 Task: Create in the project AtlasLine in Backlog an issue 'Develop a new feature to allow for real-time collaboration on documents', assign it to team member softage.2@softage.net and change the status to IN PROGRESS. Create in the project AtlasLine in Backlog an issue 'Implement a new feature to allow for automatic updates to the software', assign it to team member softage.3@softage.net and change the status to IN PROGRESS
Action: Mouse moved to (174, 46)
Screenshot: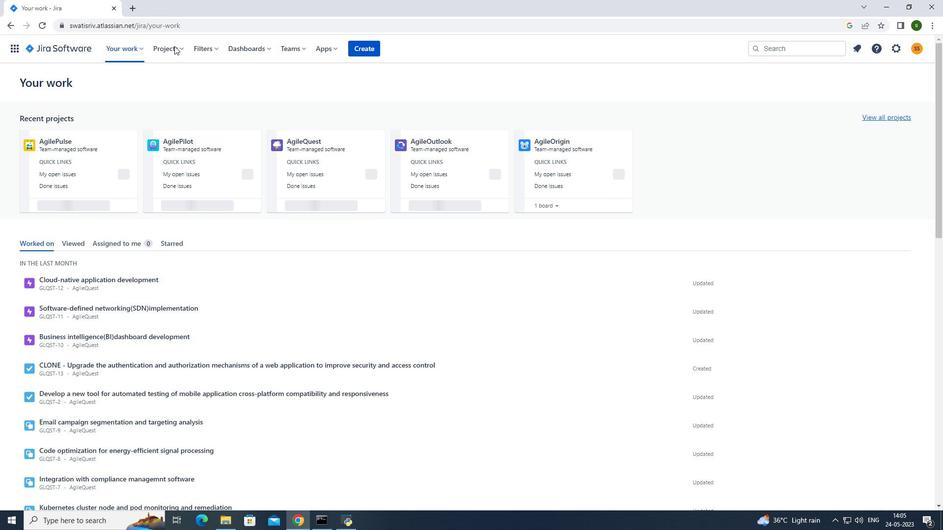 
Action: Mouse pressed left at (174, 46)
Screenshot: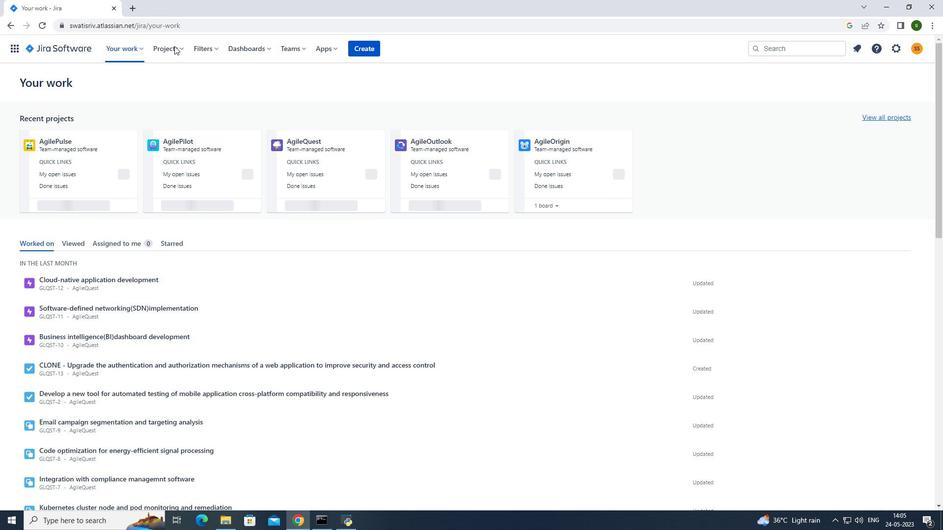 
Action: Mouse moved to (181, 50)
Screenshot: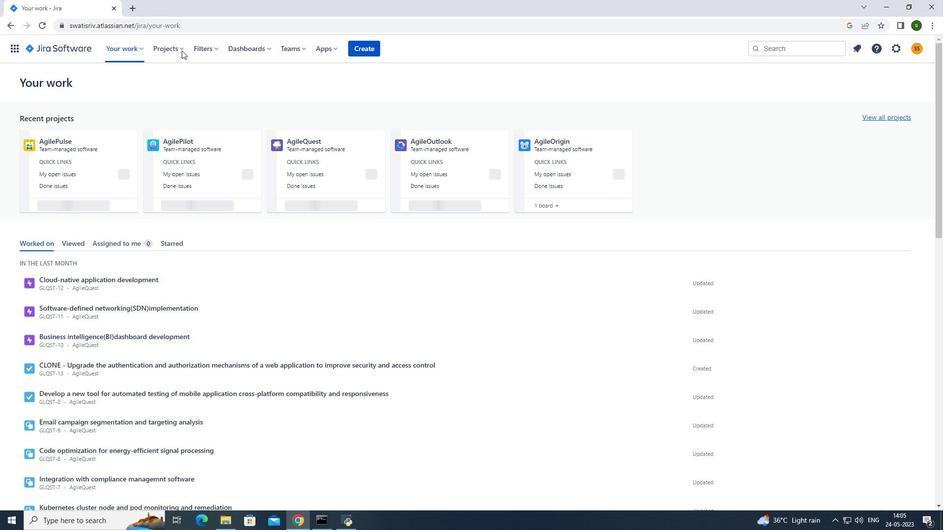 
Action: Mouse pressed left at (181, 50)
Screenshot: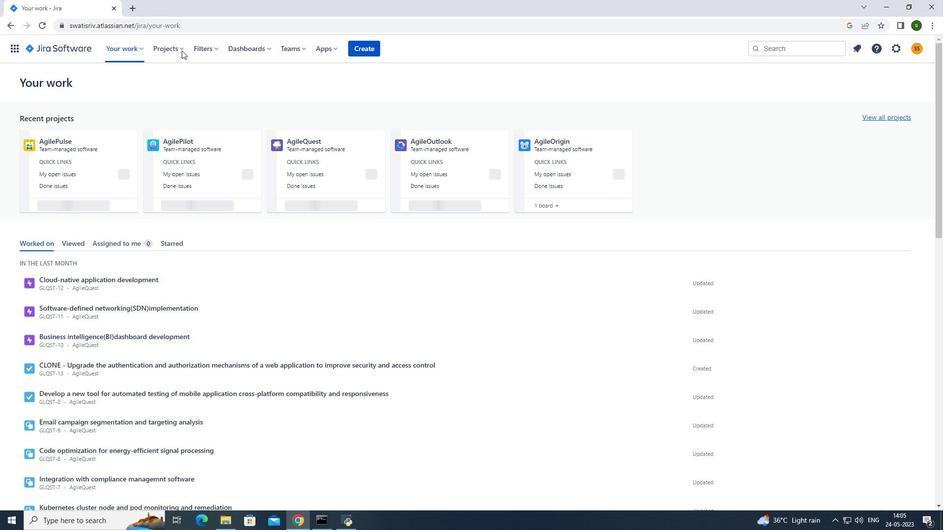 
Action: Mouse moved to (181, 47)
Screenshot: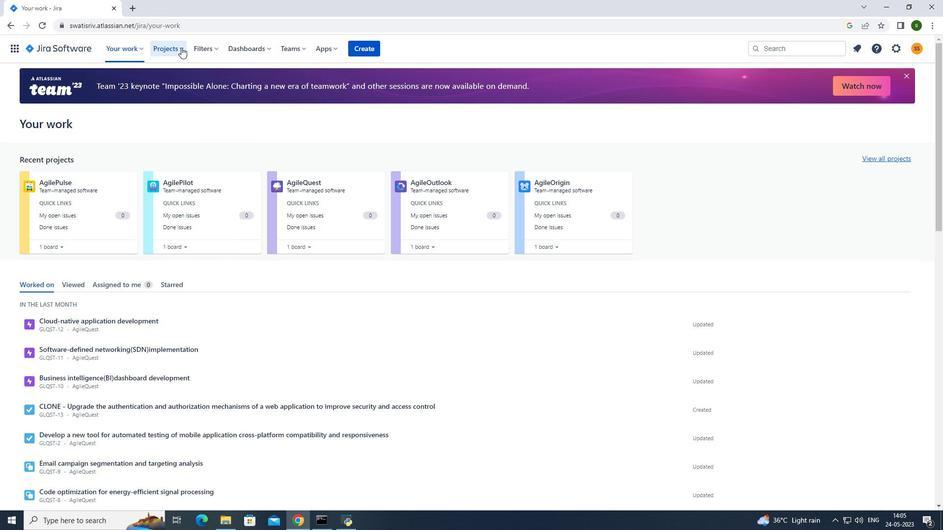 
Action: Mouse pressed left at (181, 47)
Screenshot: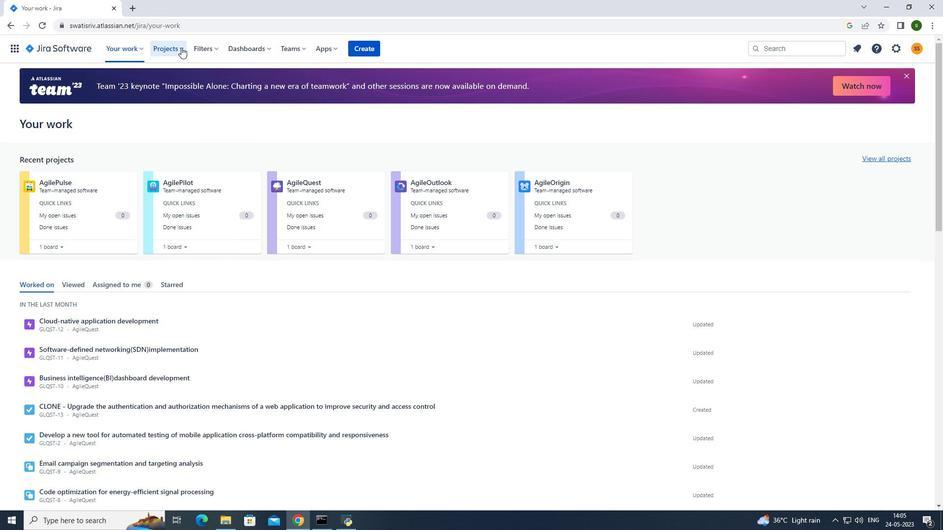 
Action: Mouse moved to (193, 89)
Screenshot: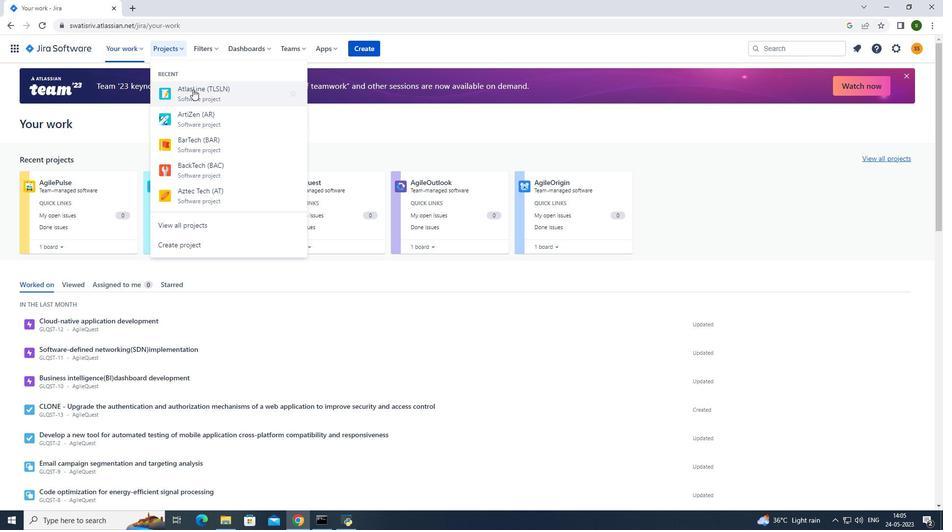 
Action: Mouse pressed left at (193, 89)
Screenshot: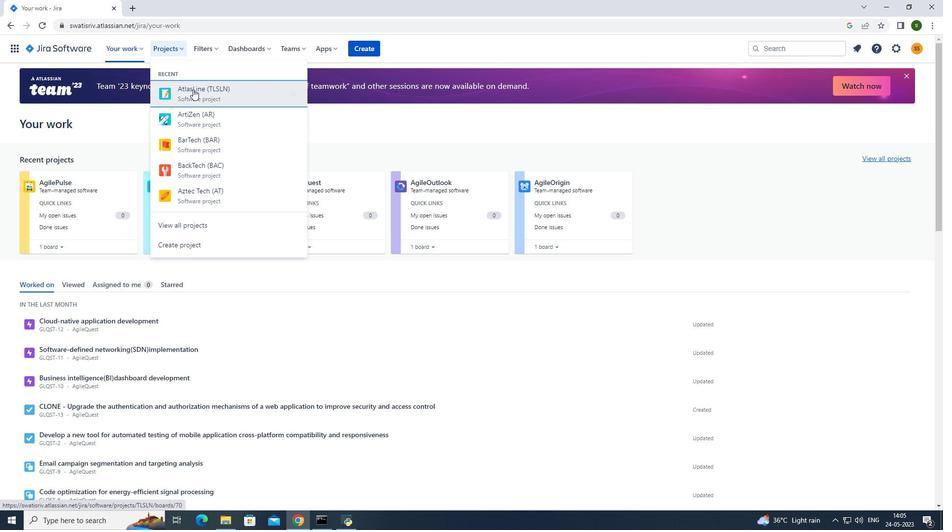 
Action: Mouse moved to (79, 147)
Screenshot: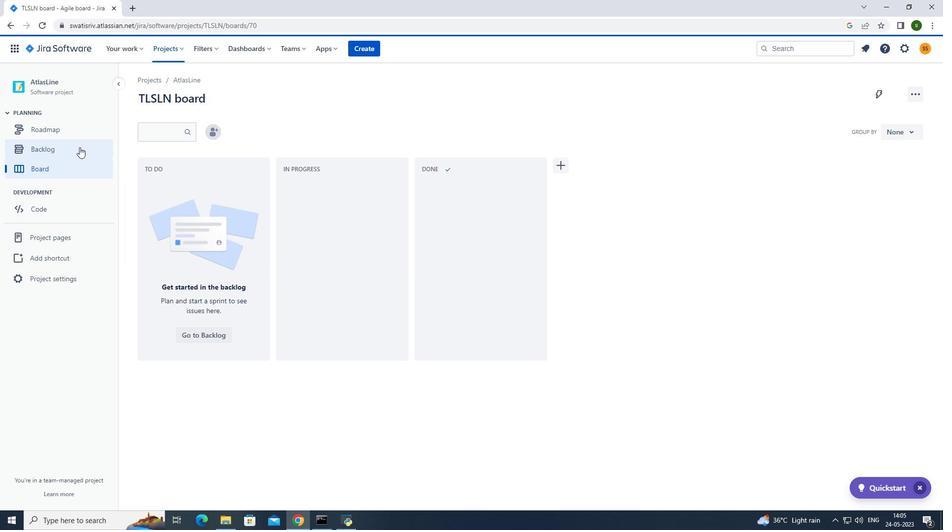 
Action: Mouse pressed left at (79, 147)
Screenshot: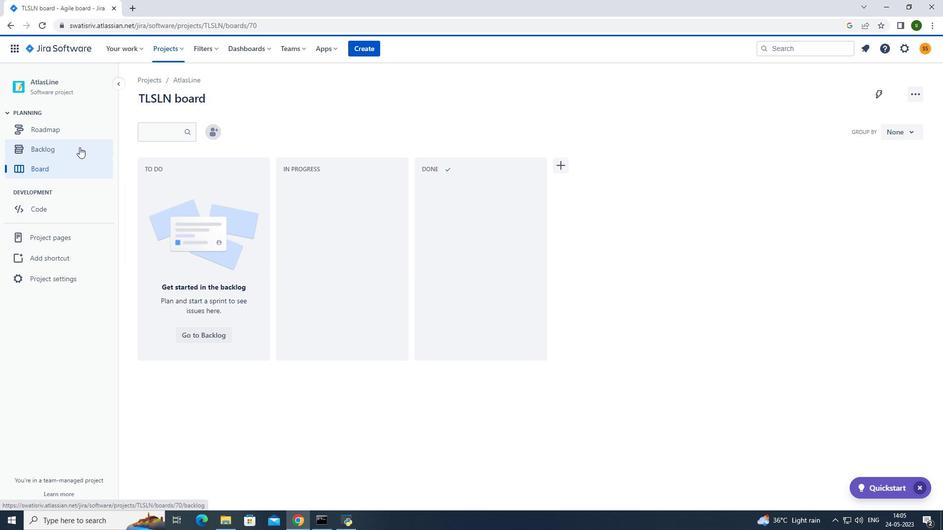 
Action: Mouse moved to (195, 217)
Screenshot: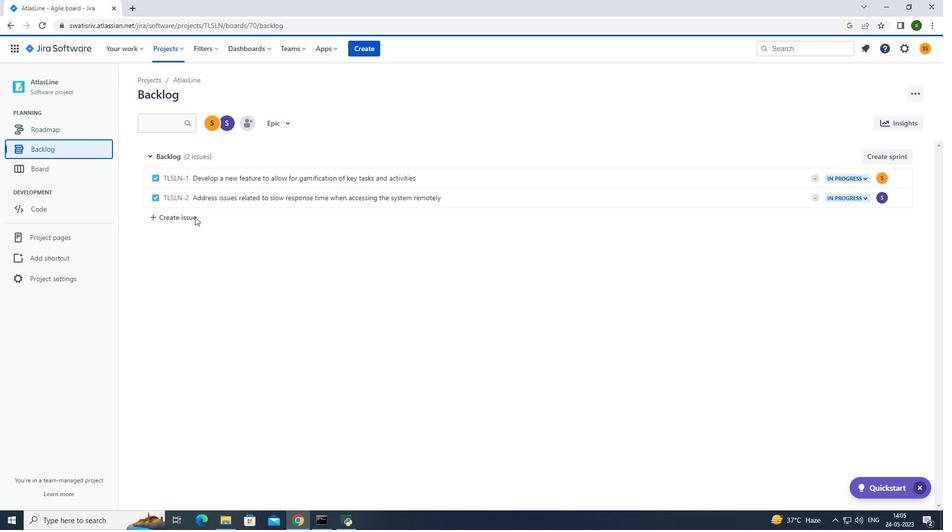 
Action: Mouse pressed left at (195, 217)
Screenshot: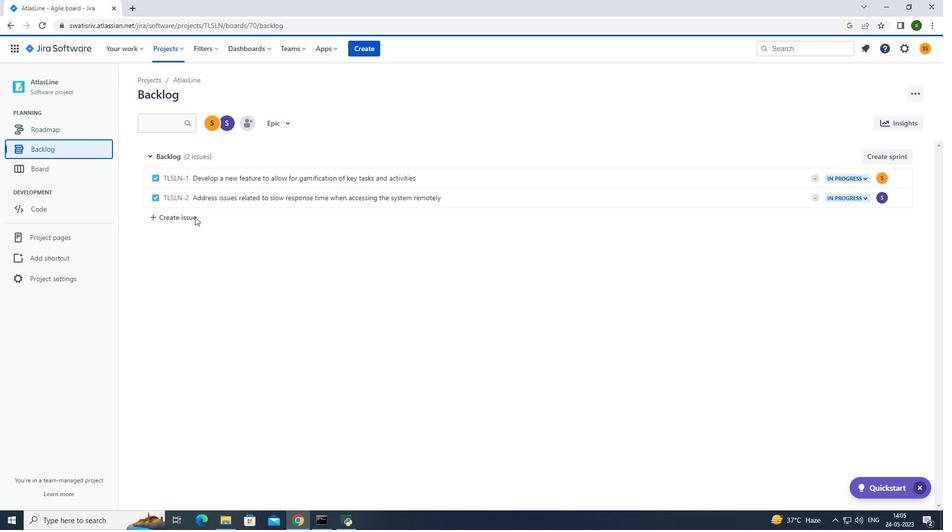 
Action: Mouse moved to (200, 216)
Screenshot: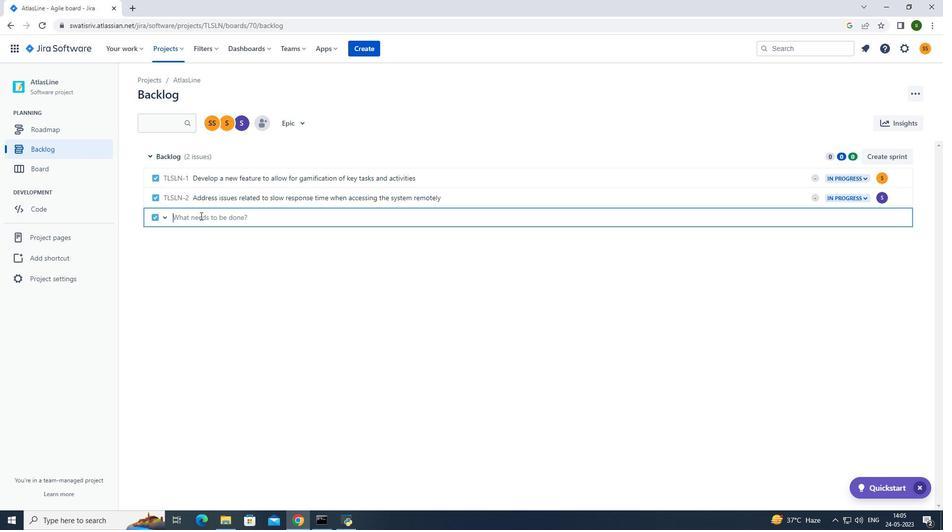 
Action: Key pressed <Key.caps_lock>D<Key.caps_lock>evelop<Key.space>a<Key.space>new<Key.space>feature<Key.space>to<Key.space>allow<Key.space>for<Key.space>real-time<Key.space>collaboration<Key.space>on<Key.space>documents<Key.enter>
Screenshot: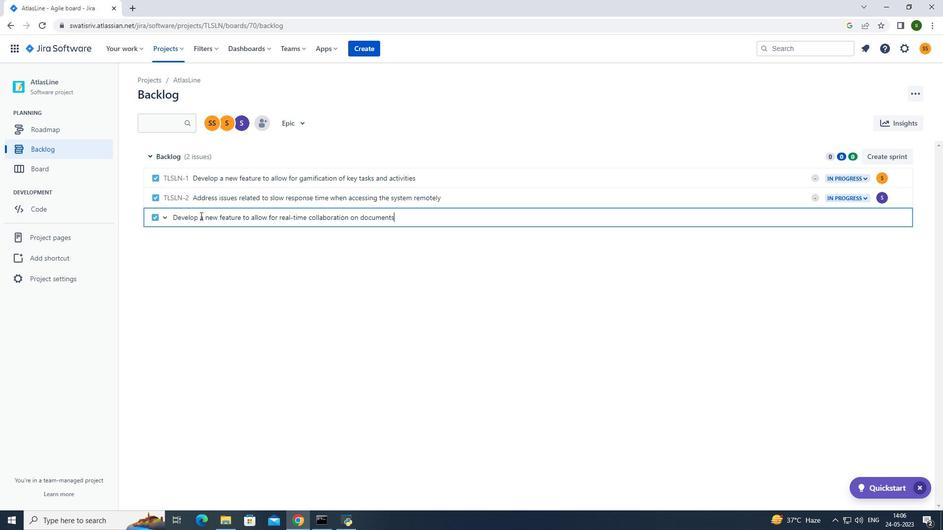 
Action: Mouse moved to (879, 217)
Screenshot: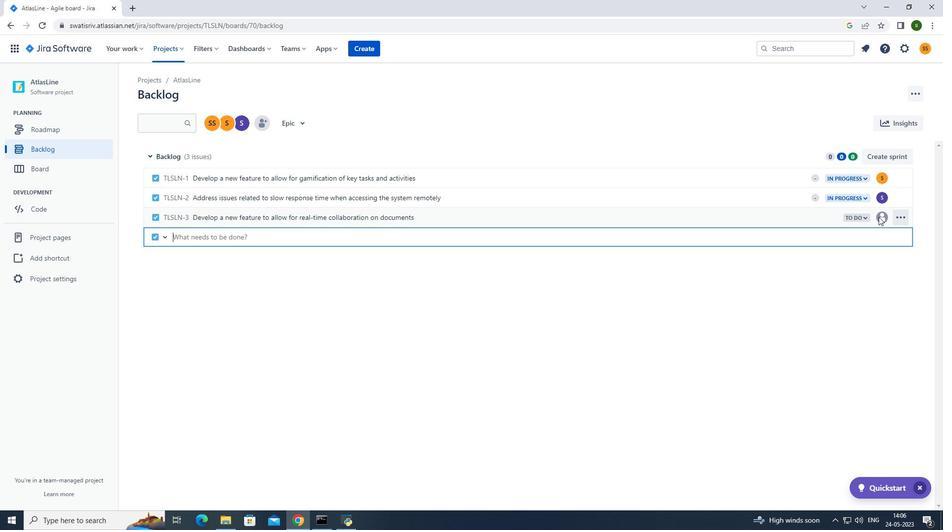 
Action: Mouse pressed left at (879, 217)
Screenshot: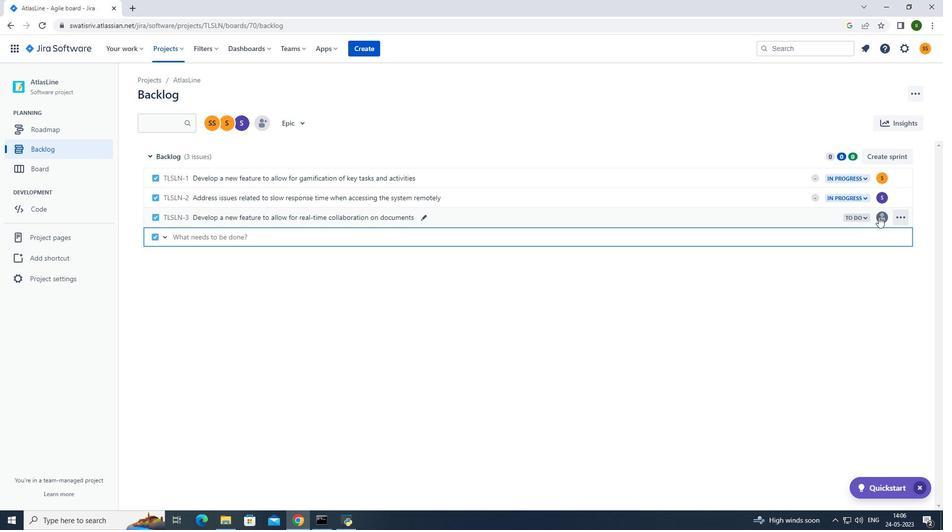 
Action: Mouse moved to (816, 239)
Screenshot: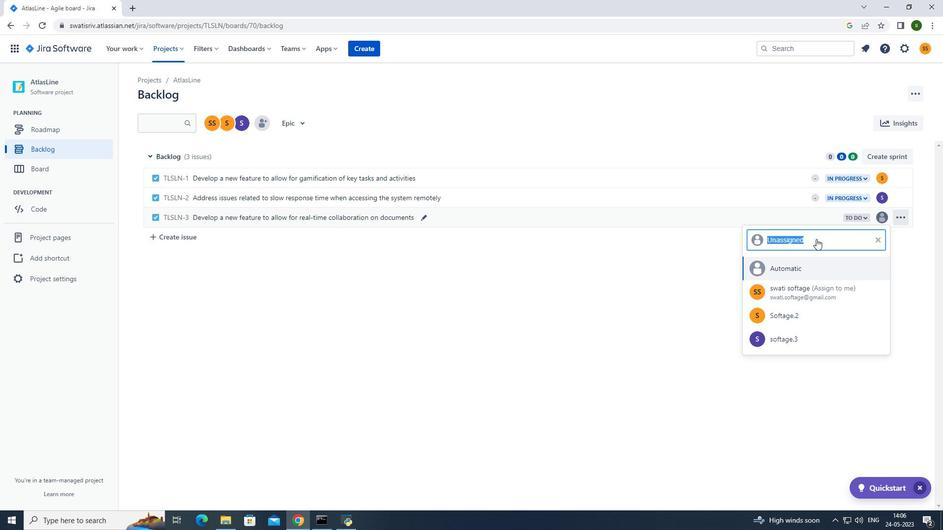 
Action: Key pressed softage.
Screenshot: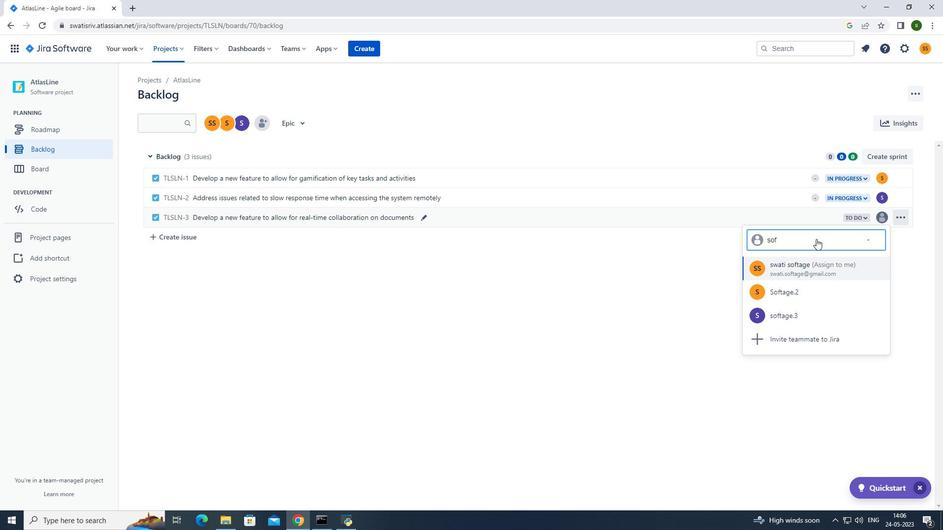 
Action: Mouse moved to (796, 239)
Screenshot: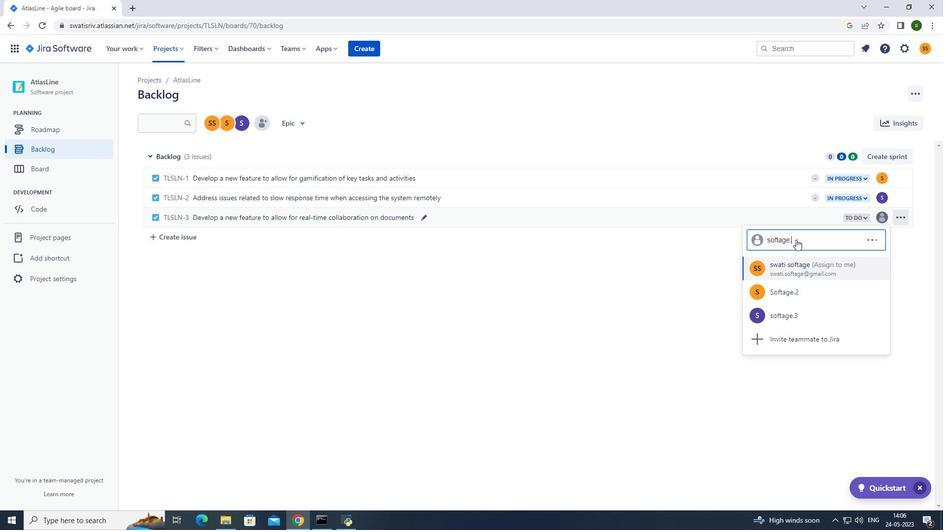 
Action: Key pressed 2<Key.shift>@
Screenshot: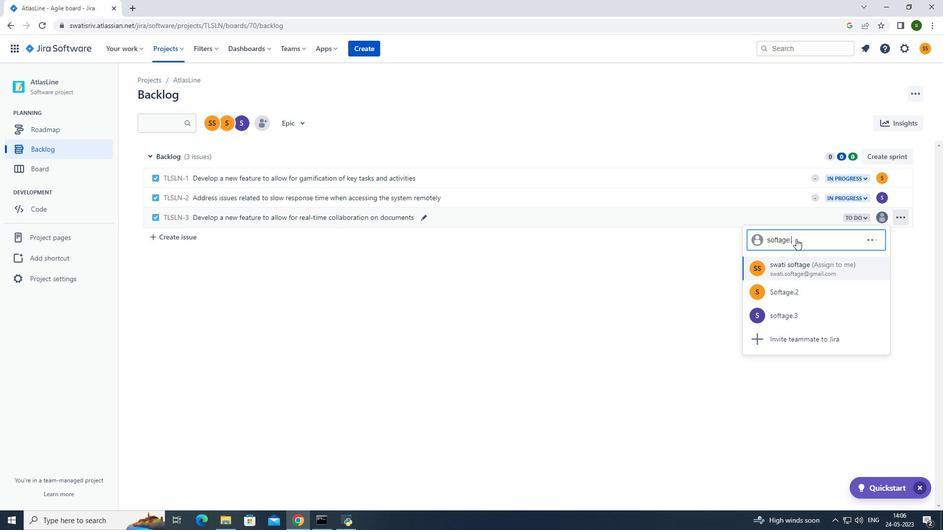 
Action: Mouse moved to (821, 233)
Screenshot: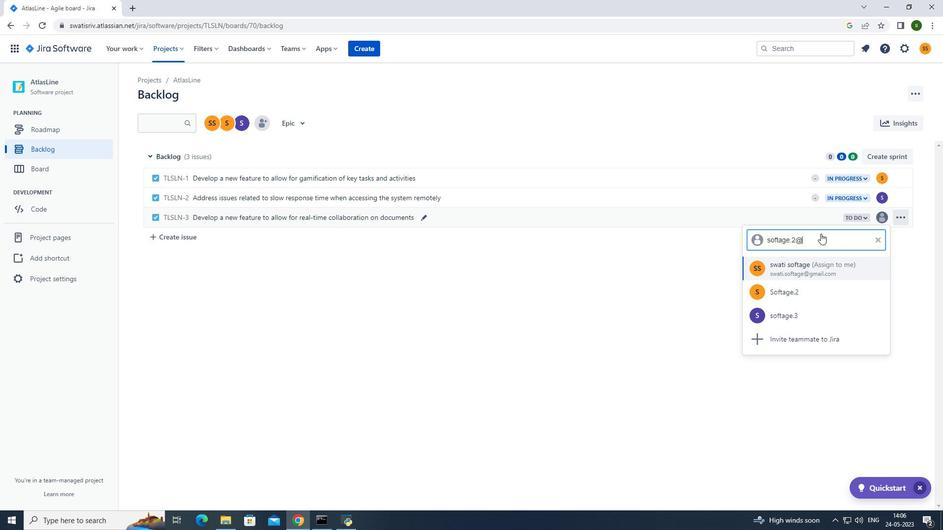 
Action: Key pressed softage.net
Screenshot: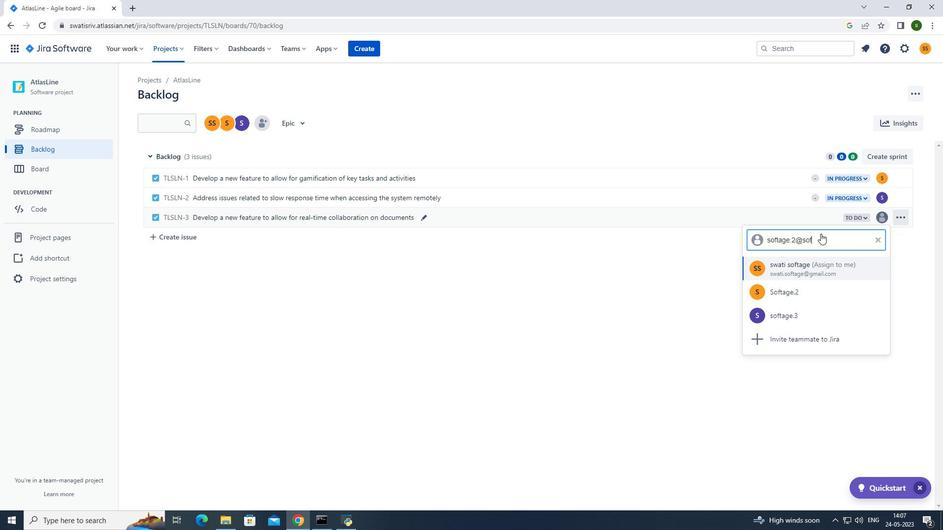 
Action: Mouse moved to (796, 266)
Screenshot: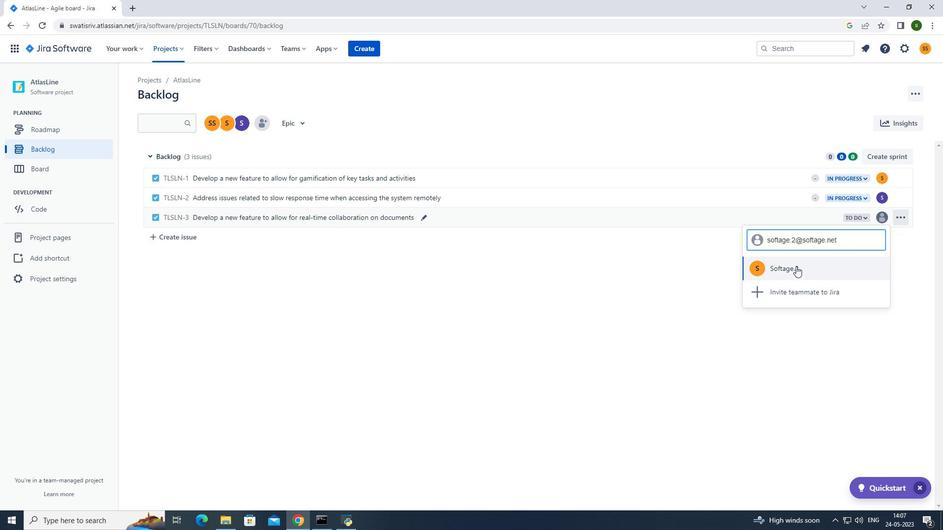 
Action: Mouse pressed left at (796, 266)
Screenshot: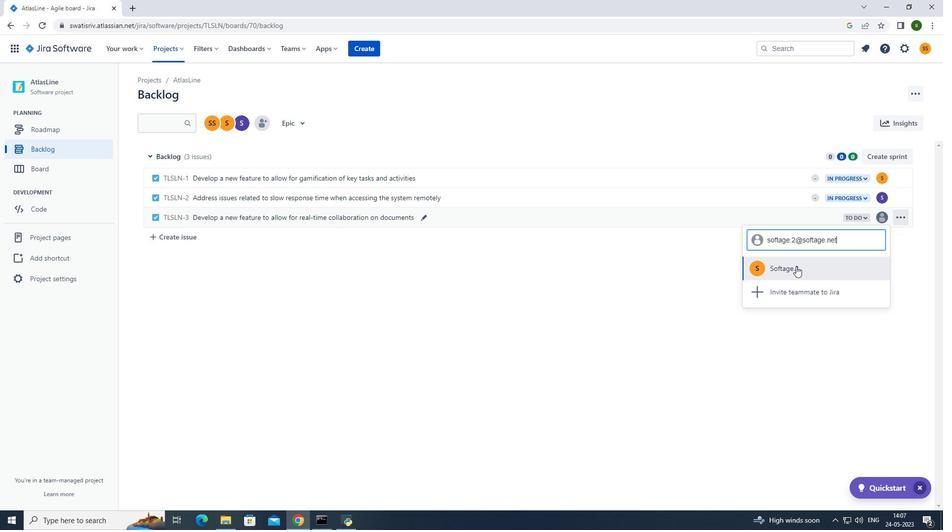 
Action: Mouse moved to (854, 218)
Screenshot: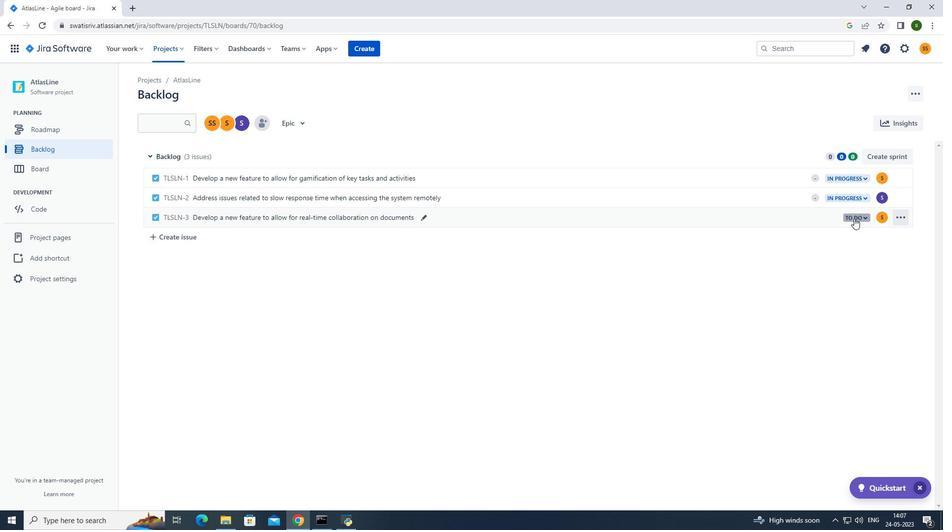 
Action: Mouse pressed left at (854, 218)
Screenshot: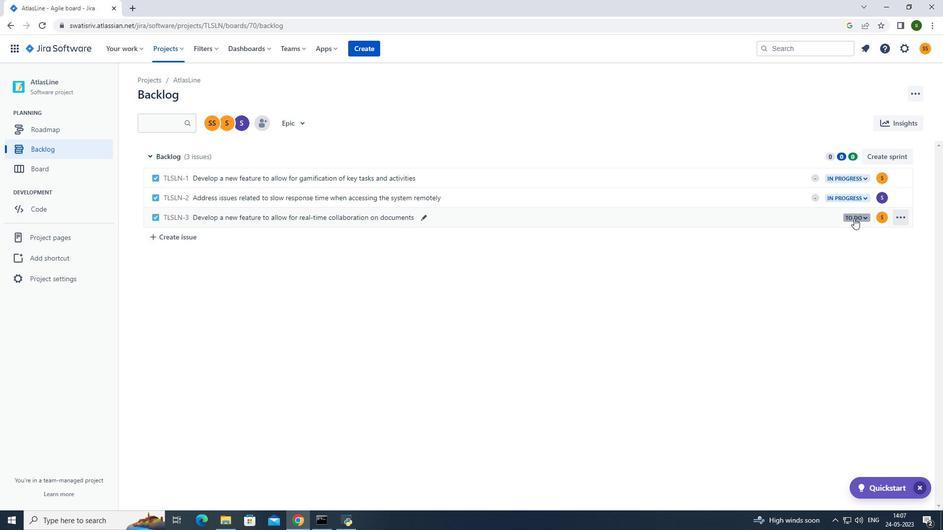 
Action: Mouse moved to (846, 234)
Screenshot: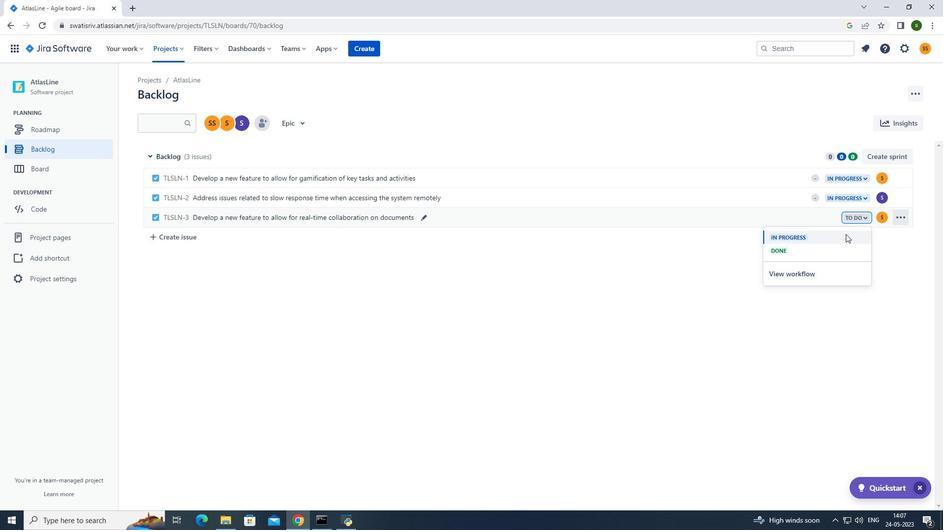 
Action: Mouse pressed left at (846, 234)
Screenshot: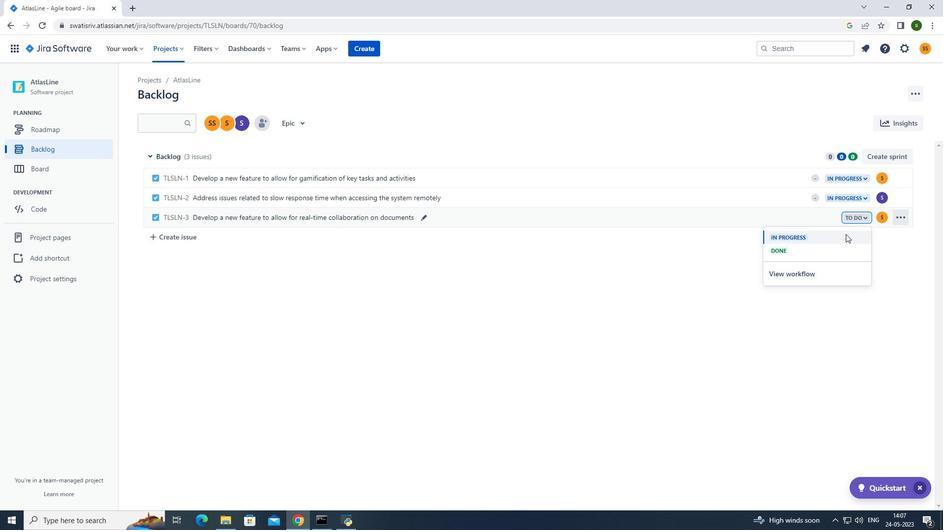 
Action: Mouse moved to (167, 47)
Screenshot: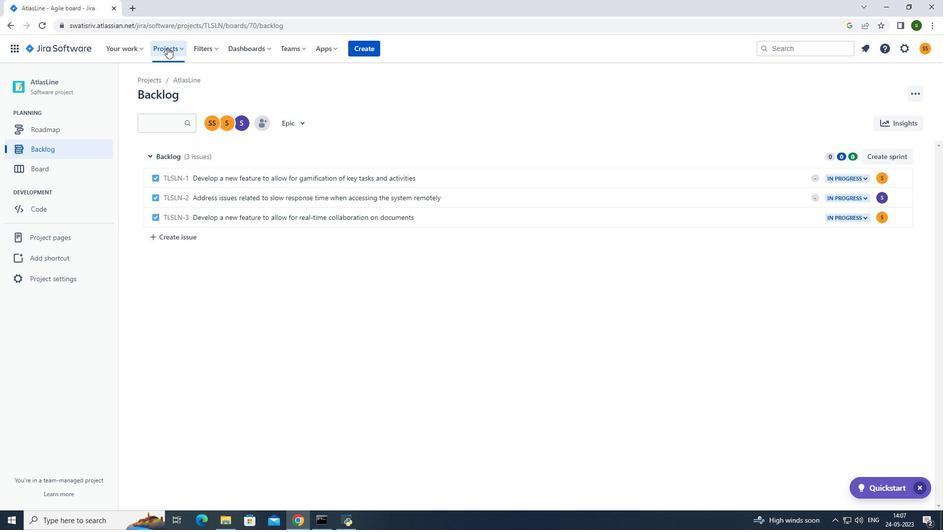 
Action: Mouse pressed left at (167, 47)
Screenshot: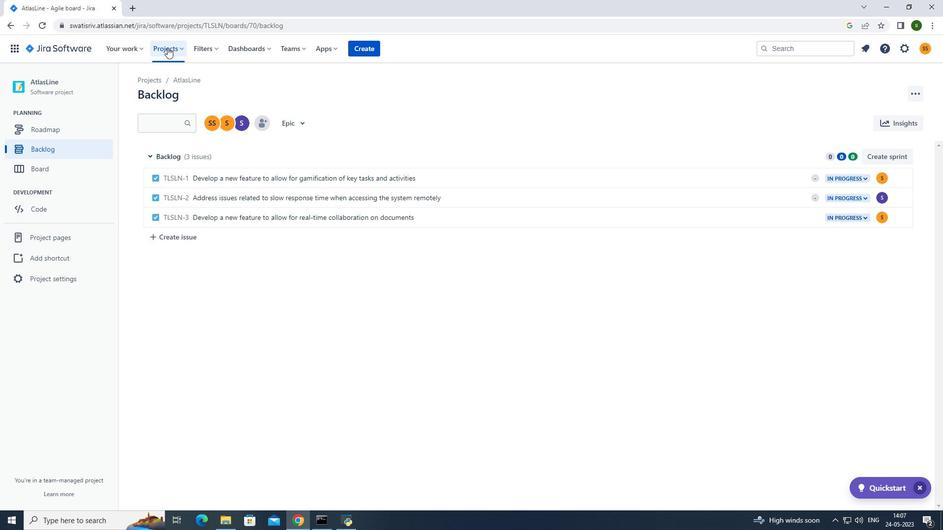 
Action: Mouse moved to (56, 83)
Screenshot: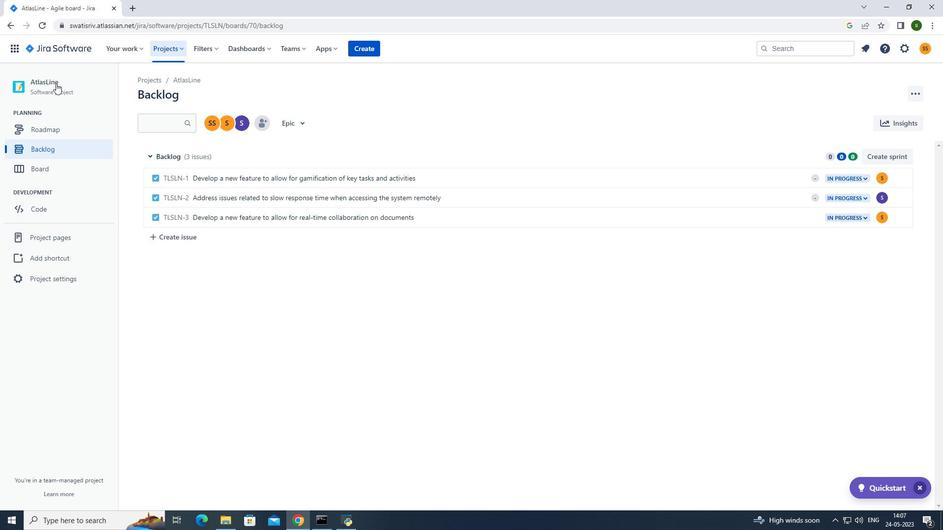 
Action: Mouse pressed left at (56, 83)
Screenshot: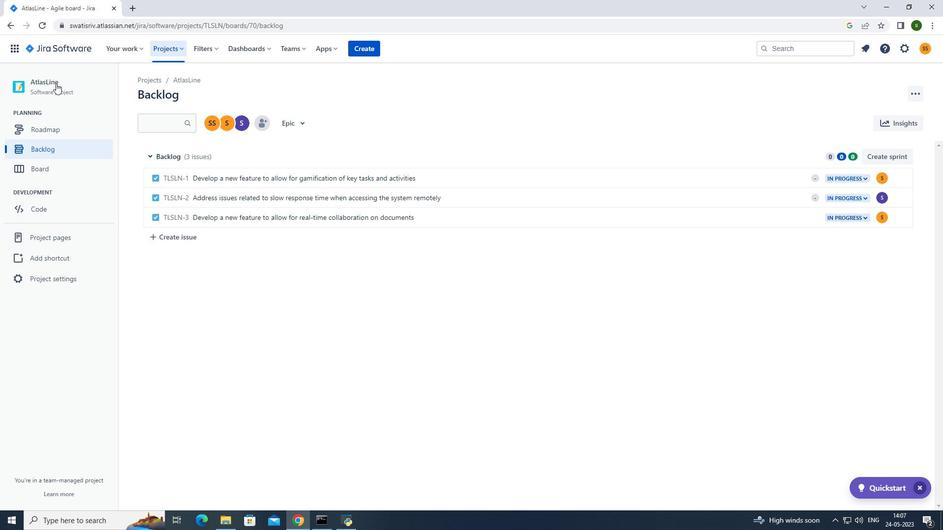 
Action: Mouse moved to (171, 55)
Screenshot: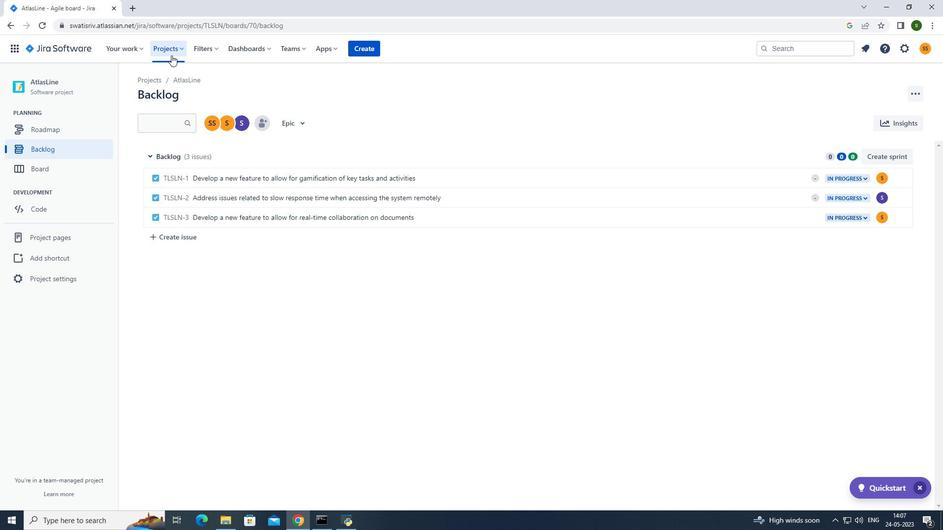 
Action: Mouse pressed left at (171, 55)
Screenshot: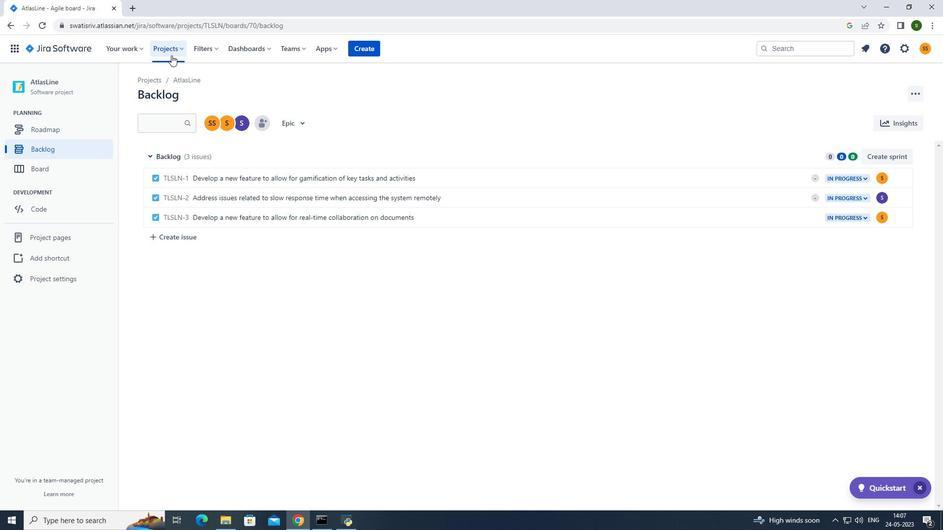 
Action: Mouse moved to (199, 96)
Screenshot: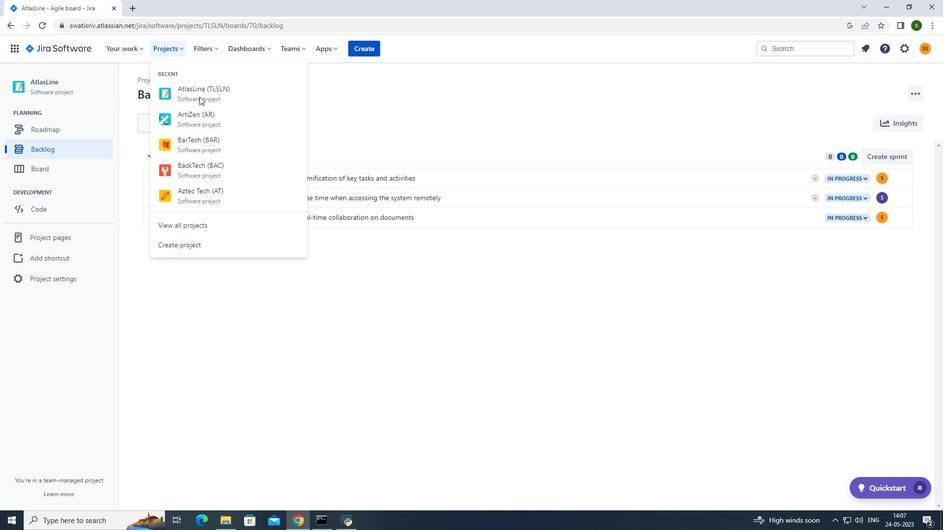 
Action: Mouse pressed left at (199, 96)
Screenshot: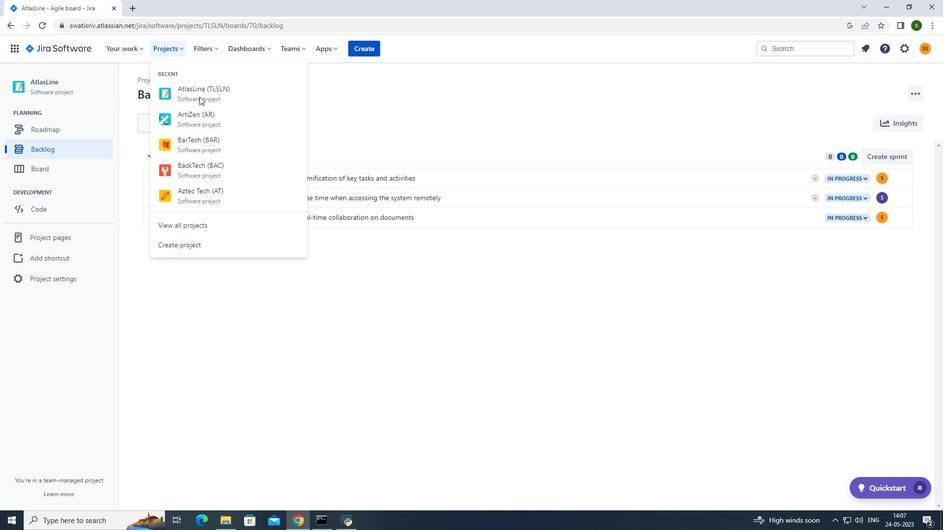 
Action: Mouse moved to (211, 96)
Screenshot: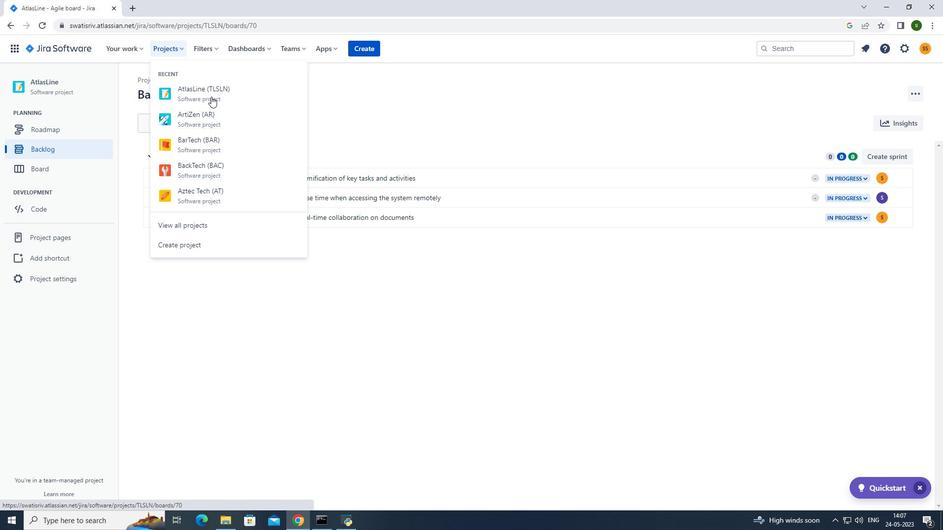 
Action: Mouse pressed left at (211, 96)
Screenshot: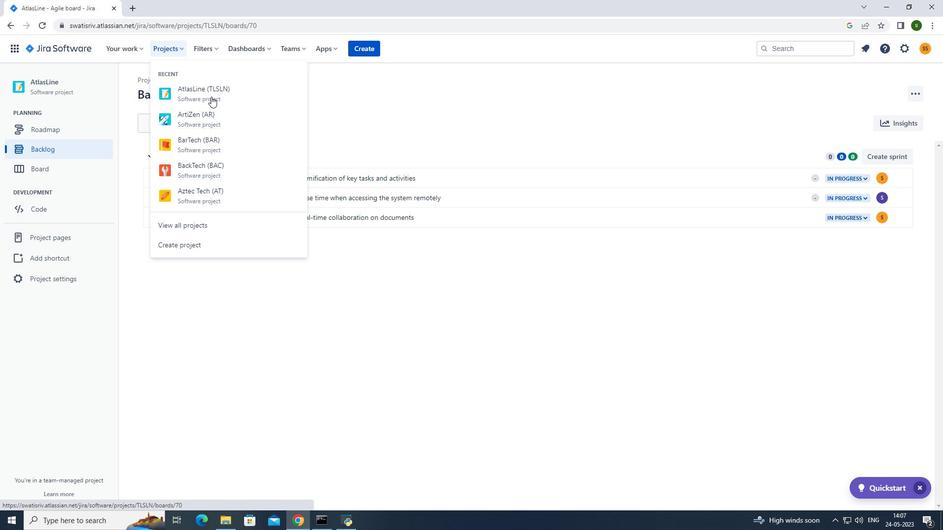 
Action: Mouse moved to (212, 333)
Screenshot: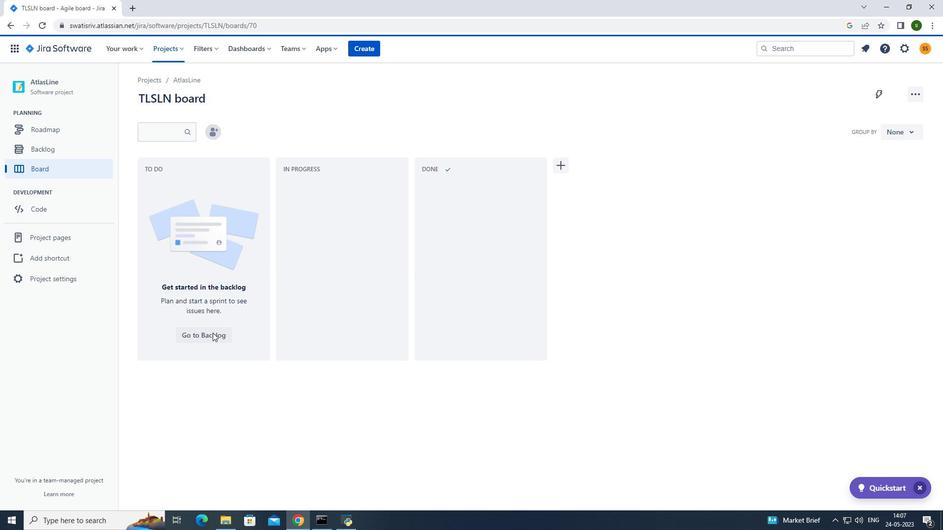 
Action: Mouse pressed left at (212, 333)
Screenshot: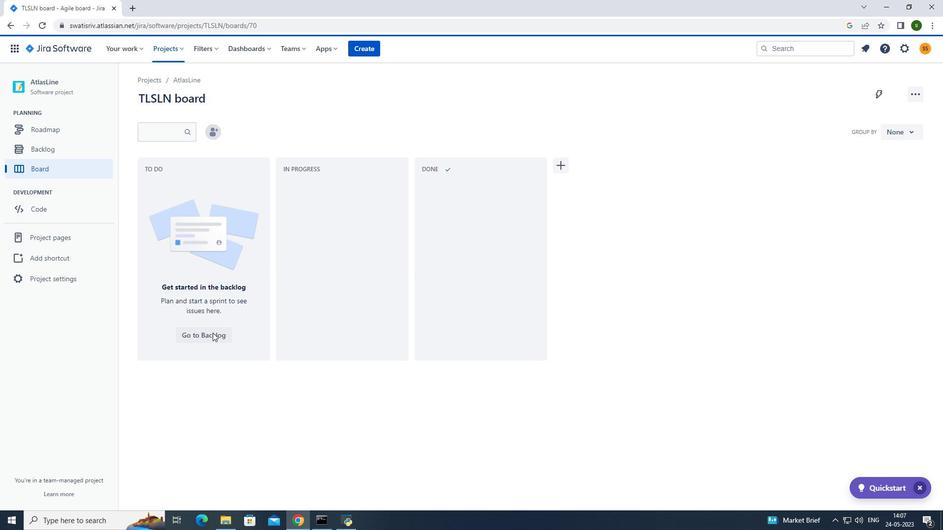
Action: Mouse moved to (596, 258)
Screenshot: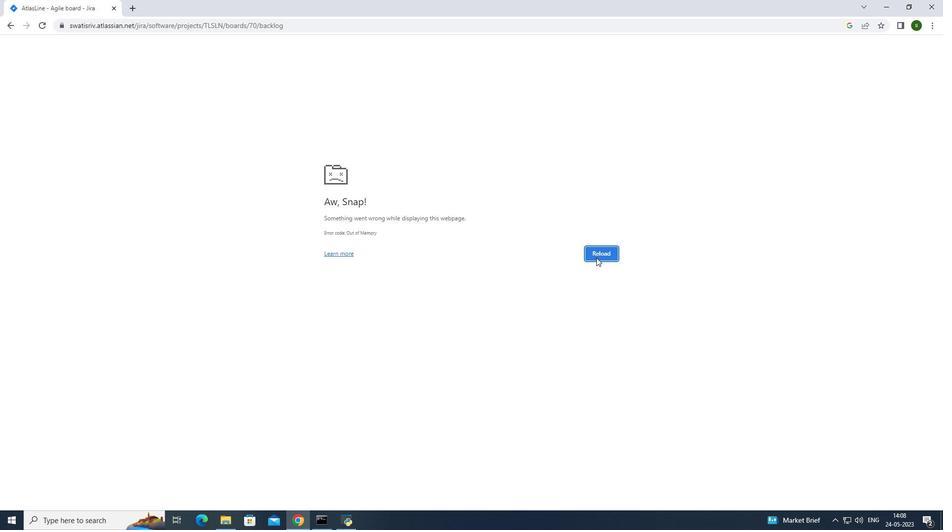 
Action: Mouse pressed left at (596, 258)
Screenshot: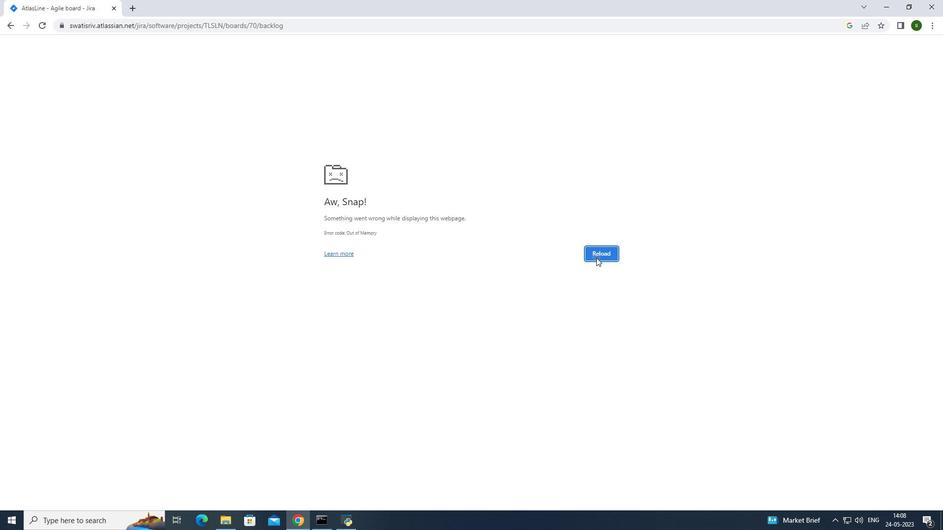 
Action: Mouse moved to (169, 235)
Screenshot: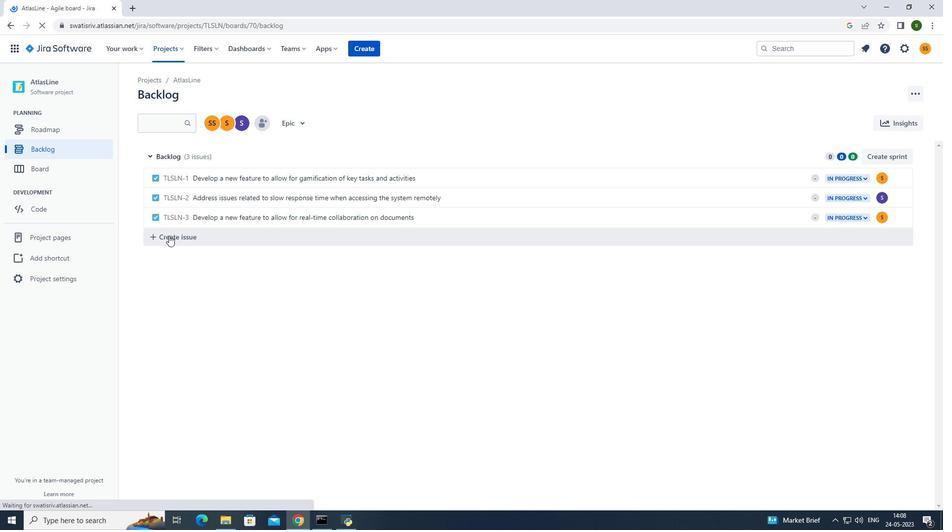 
Action: Mouse pressed left at (169, 235)
Screenshot: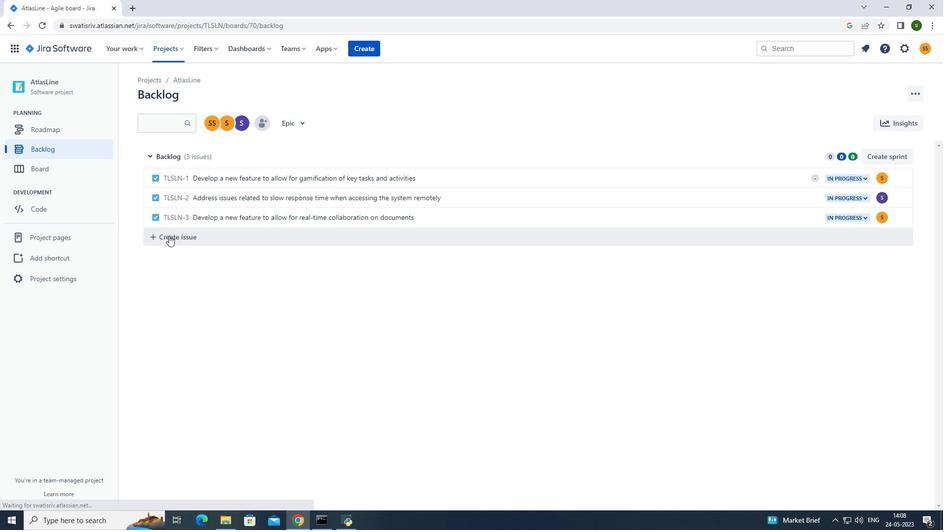 
Action: Mouse moved to (217, 236)
Screenshot: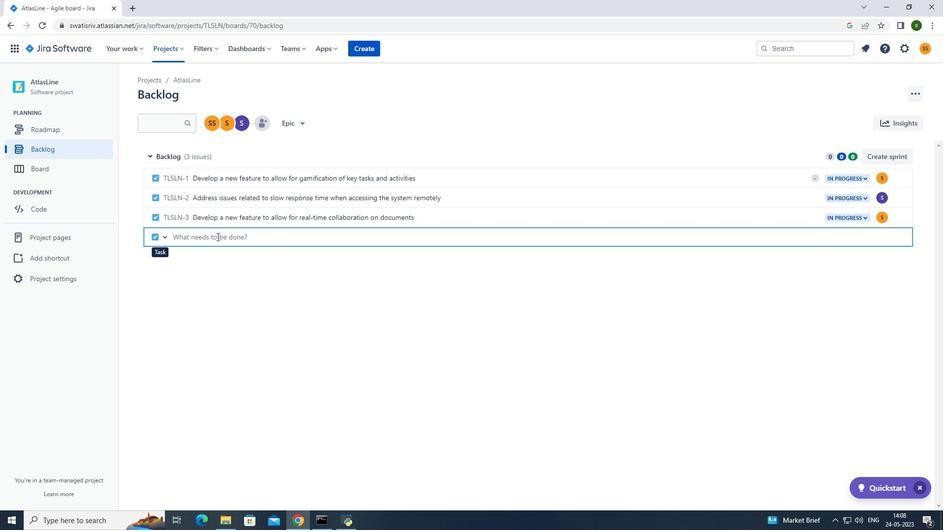 
Action: Key pressed <Key.caps_lock>I<Key.caps_lock>mplement<Key.space>a<Key.space>new<Key.space>feature<Key.space>to<Key.space>allow<Key.space>for<Key.space>automatic<Key.space>updates<Key.space>to<Key.space>the<Key.space>software<Key.enter>
Screenshot: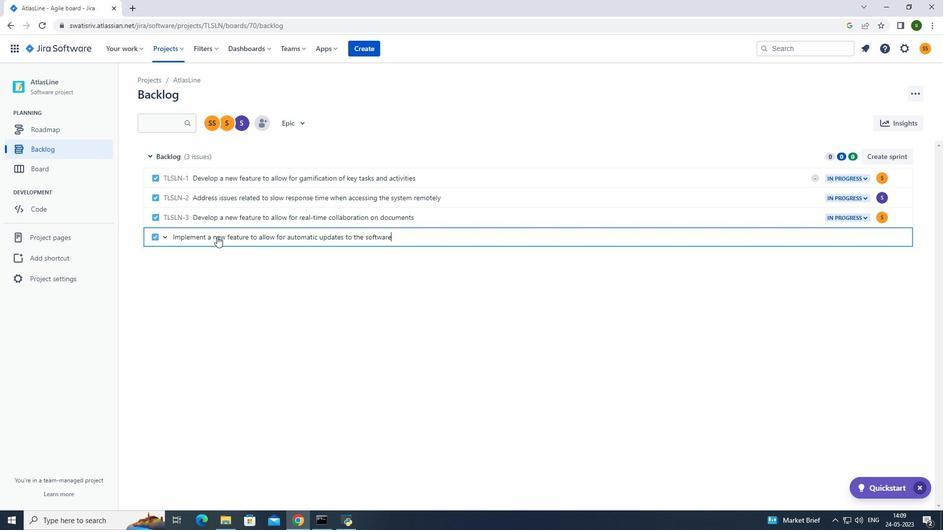 
Action: Mouse moved to (879, 236)
Screenshot: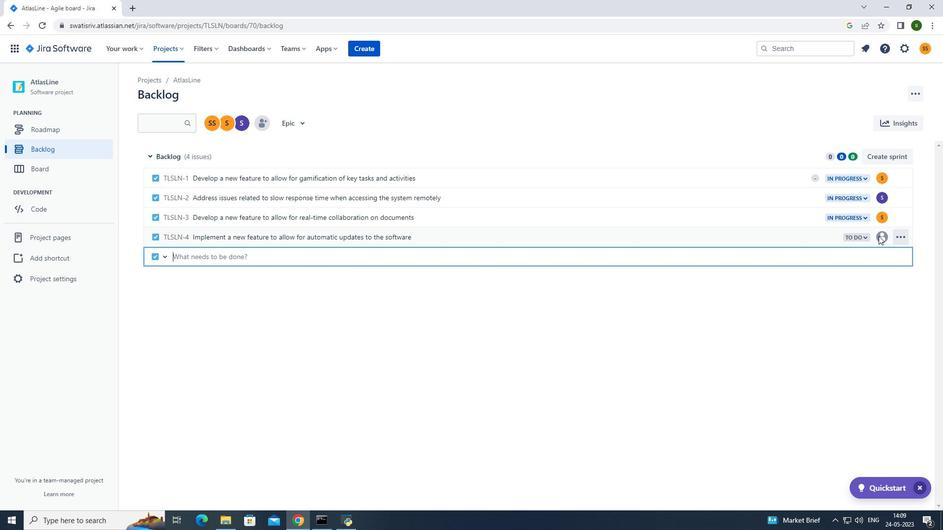 
Action: Mouse pressed left at (879, 236)
Screenshot: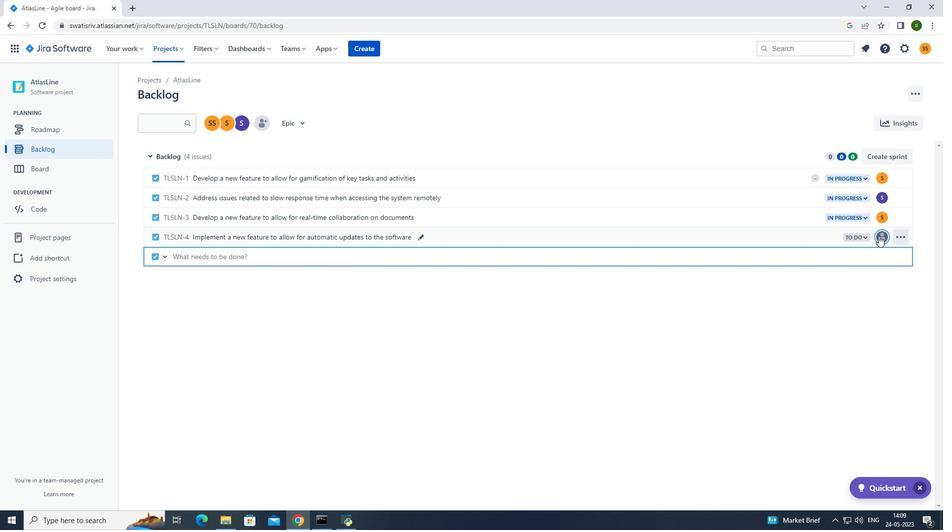 
Action: Mouse moved to (820, 259)
Screenshot: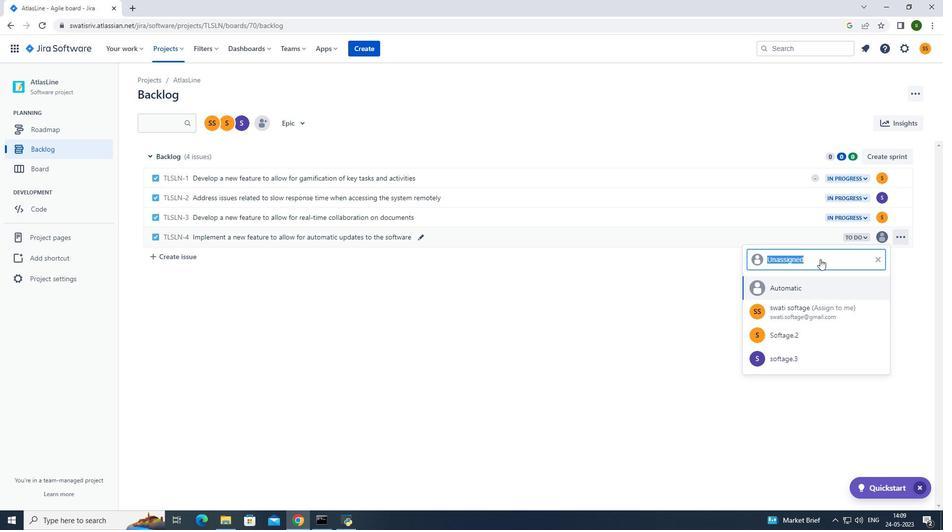 
Action: Key pressed softage.3<Key.shift>@softage.net
Screenshot: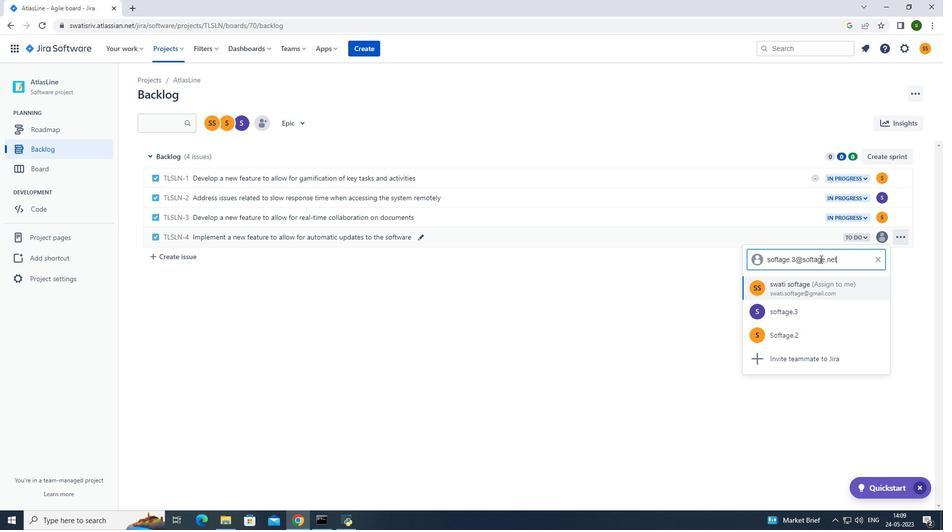 
Action: Mouse moved to (812, 287)
Screenshot: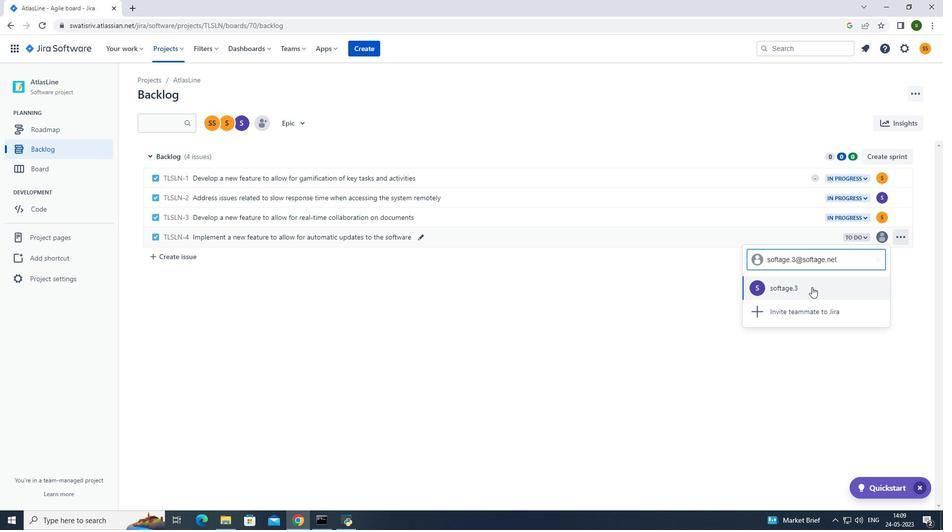
Action: Mouse pressed left at (812, 287)
Screenshot: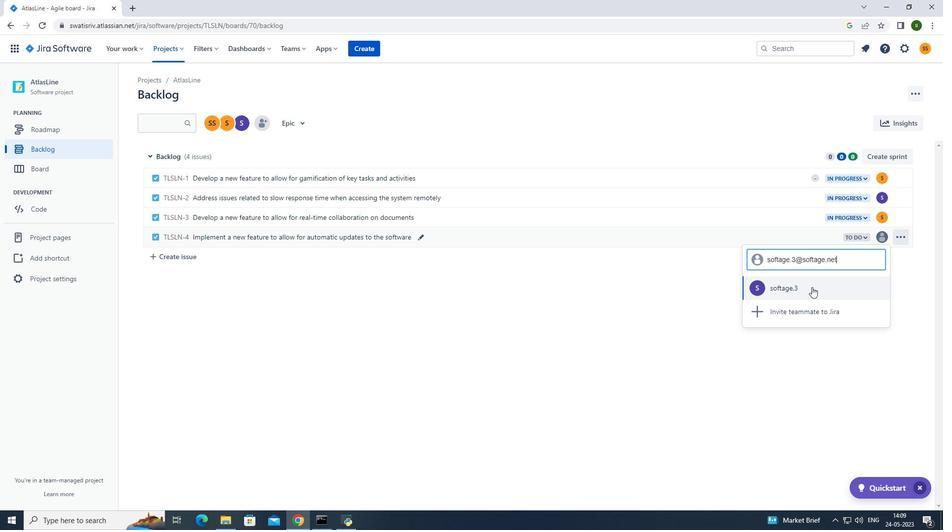 
Action: Mouse moved to (863, 236)
Screenshot: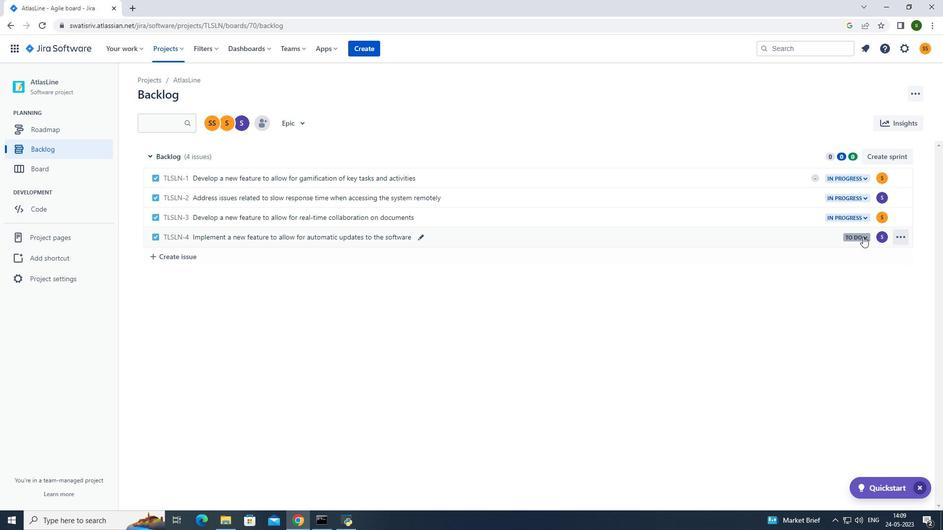 
Action: Mouse pressed left at (863, 236)
Screenshot: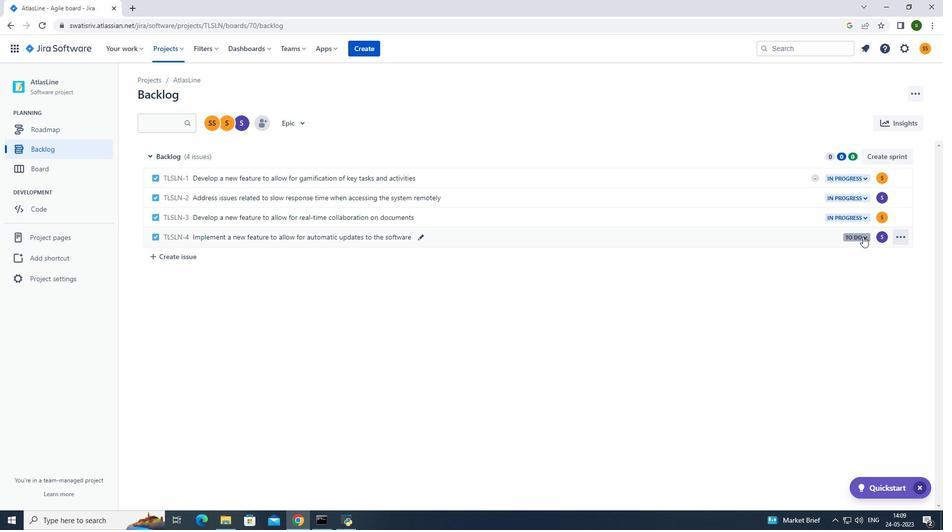 
Action: Mouse moved to (817, 255)
Screenshot: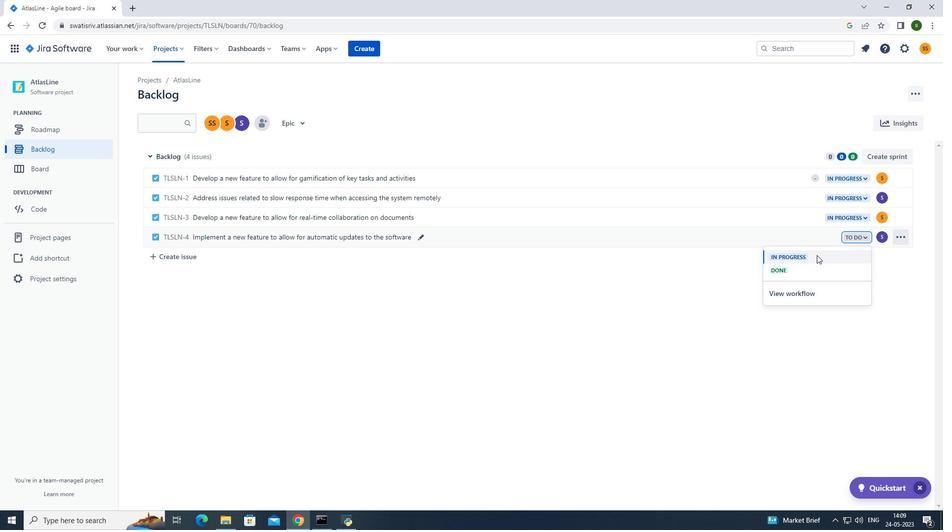 
Action: Mouse pressed left at (817, 255)
Screenshot: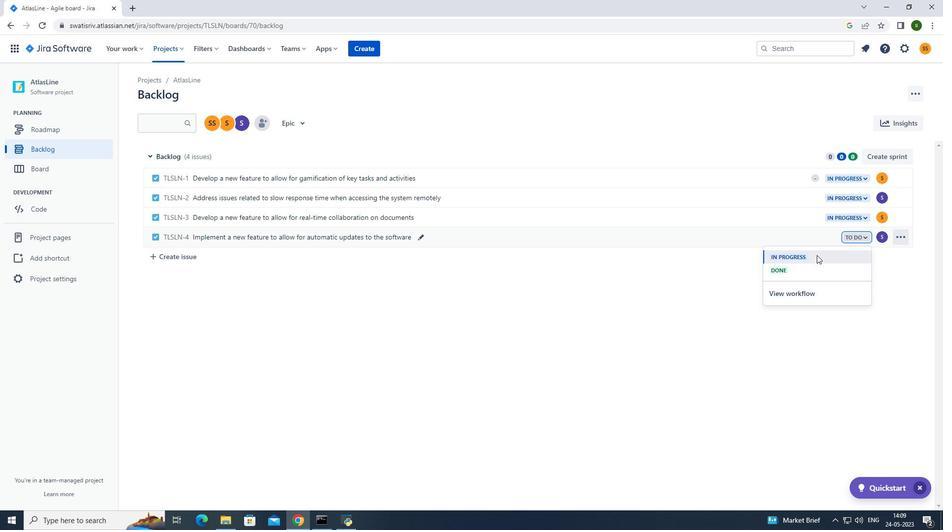 
Action: Mouse moved to (866, 238)
Screenshot: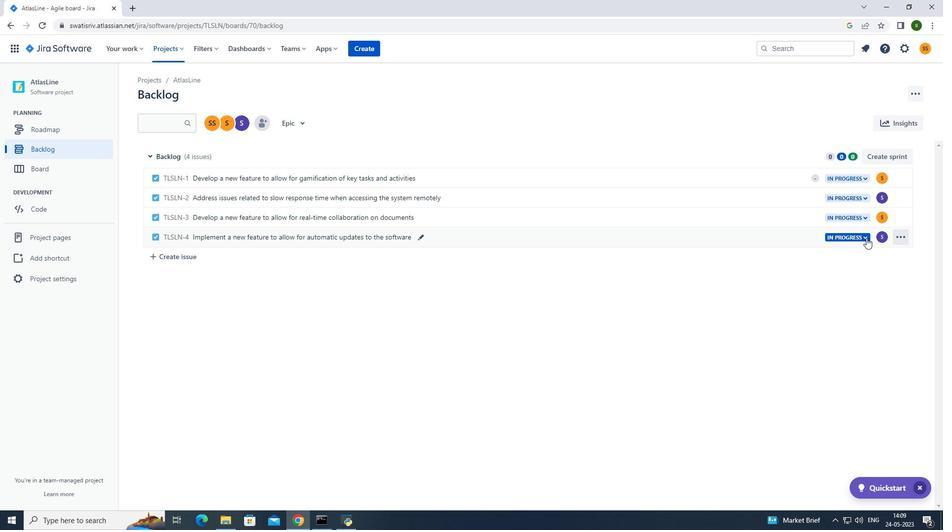 
Action: Mouse pressed left at (866, 238)
Screenshot: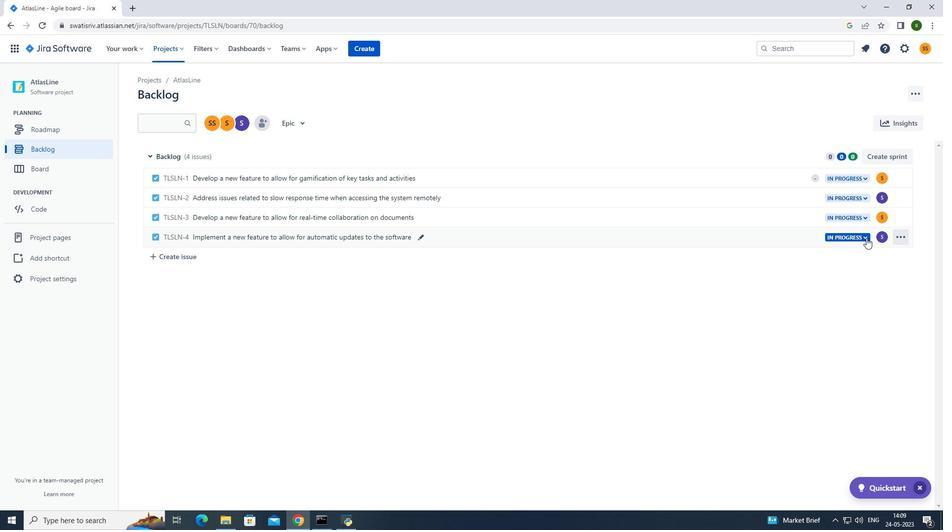 
Action: Mouse pressed left at (866, 238)
Screenshot: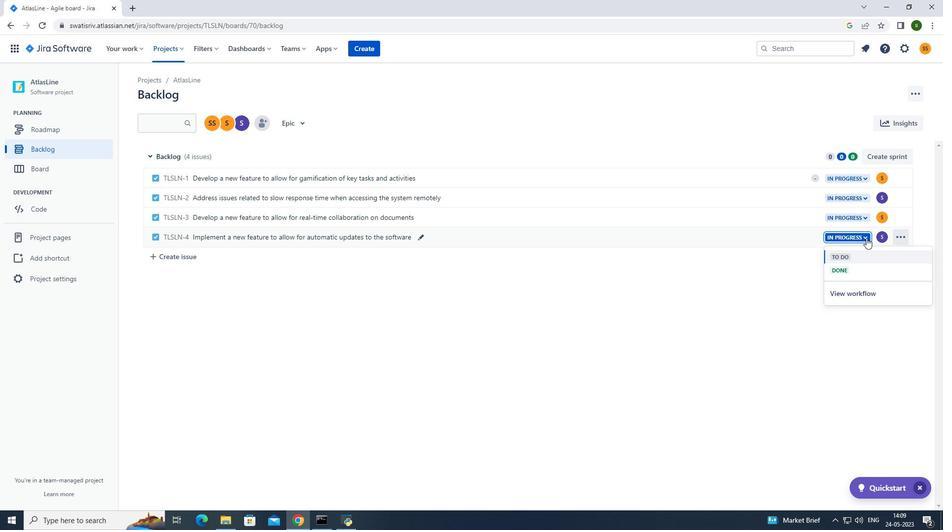 
Action: Mouse moved to (659, 348)
Screenshot: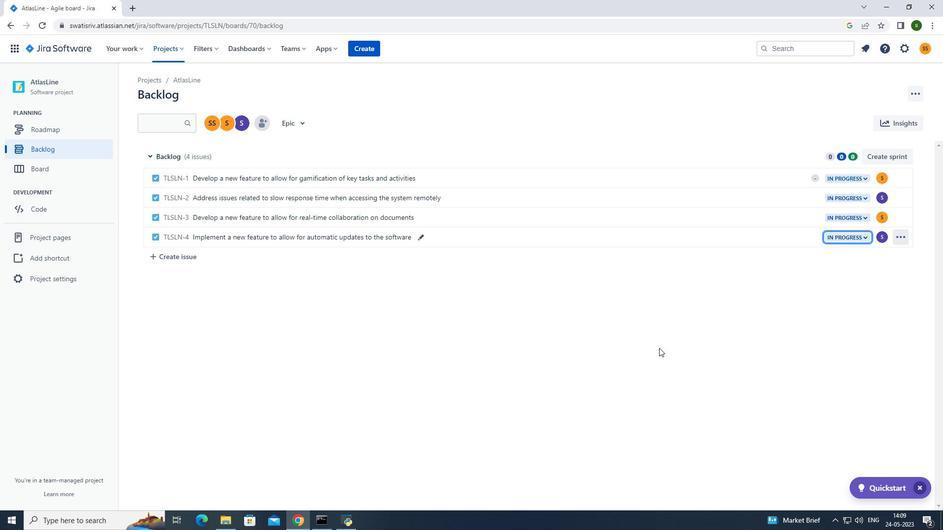 
Action: Mouse pressed left at (659, 348)
Screenshot: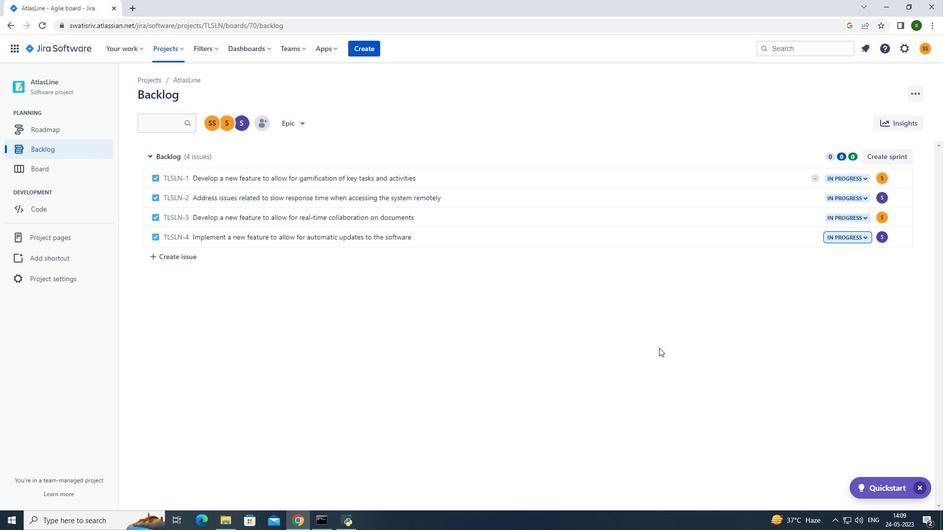
Action: Mouse moved to (597, 318)
Screenshot: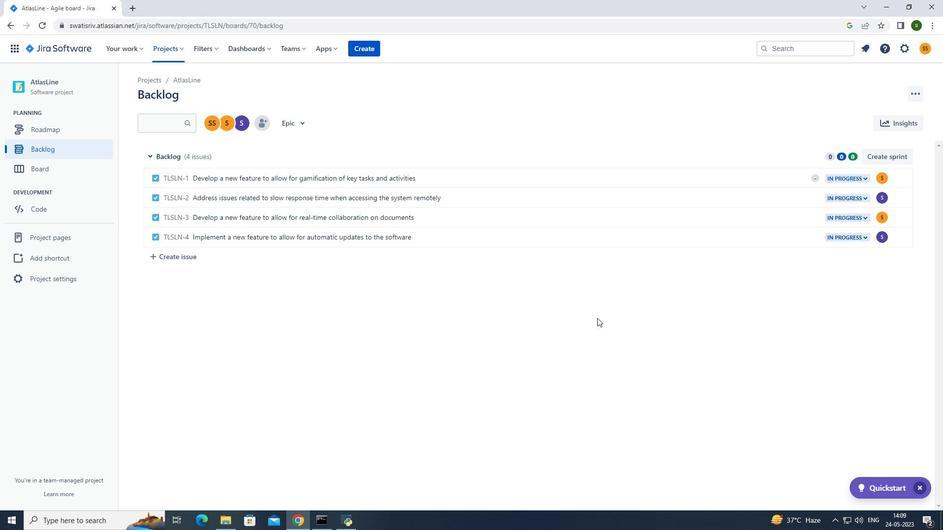 
